 Task: Change the option "Fullscreen controller opacity between 0.1 and 1" in the Qt interface to 0.80.
Action: Mouse moved to (96, 11)
Screenshot: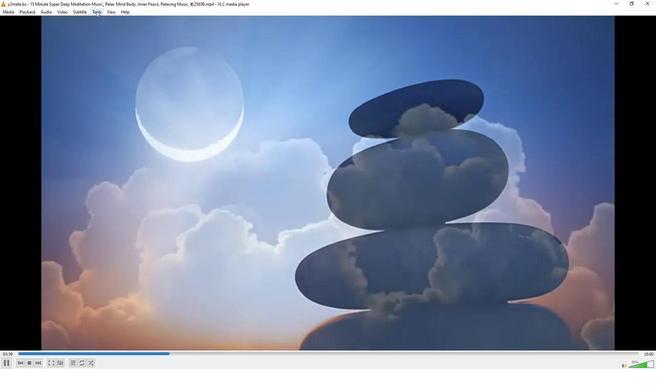 
Action: Mouse pressed left at (96, 11)
Screenshot: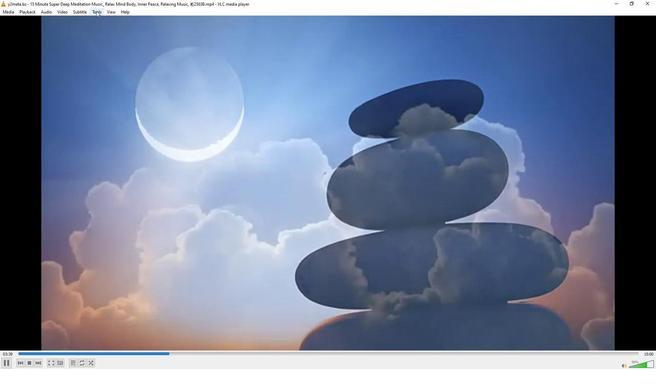 
Action: Mouse moved to (113, 93)
Screenshot: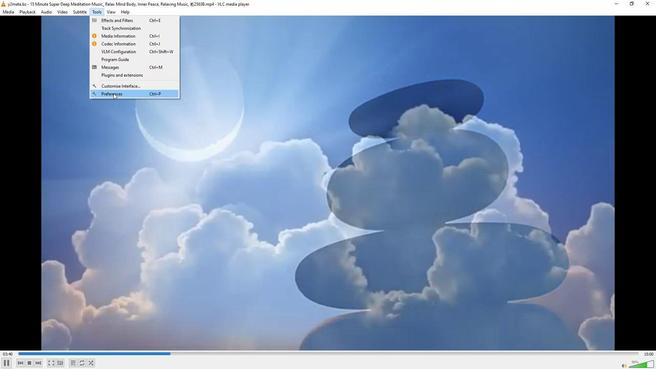 
Action: Mouse pressed left at (113, 93)
Screenshot: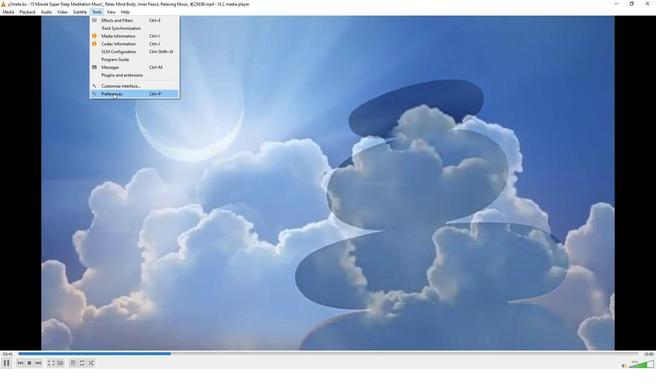 
Action: Mouse moved to (216, 299)
Screenshot: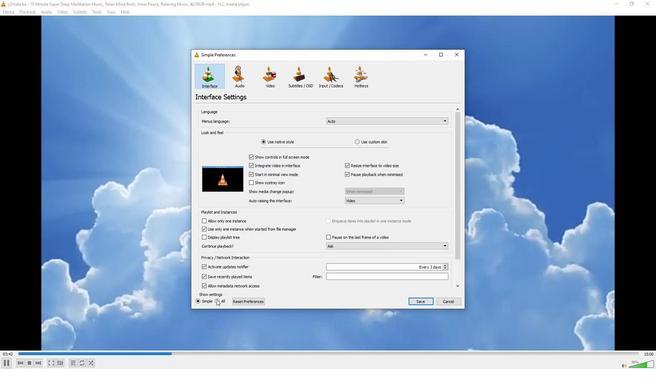 
Action: Mouse pressed left at (216, 299)
Screenshot: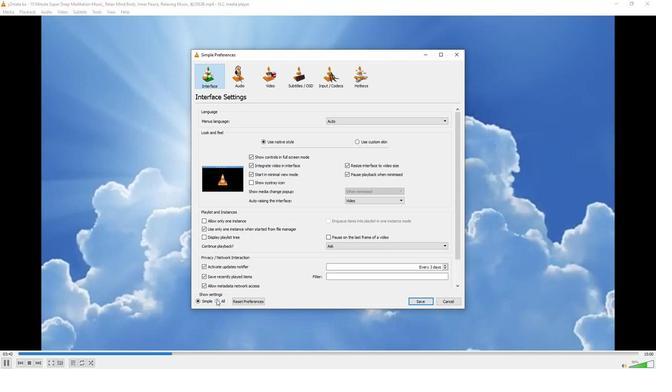 
Action: Mouse moved to (206, 270)
Screenshot: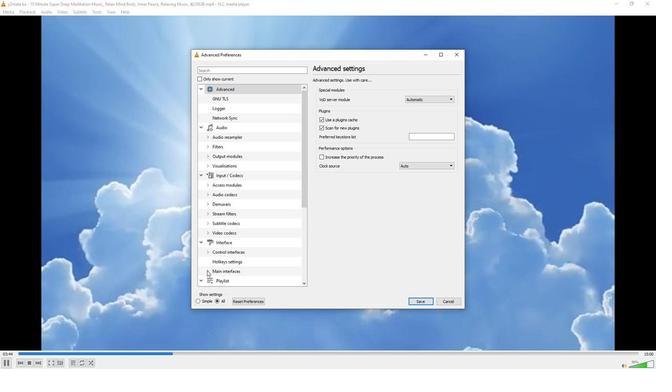 
Action: Mouse pressed left at (206, 270)
Screenshot: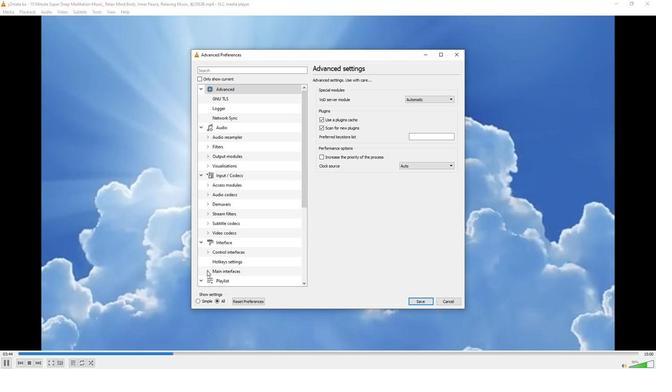
Action: Mouse moved to (216, 262)
Screenshot: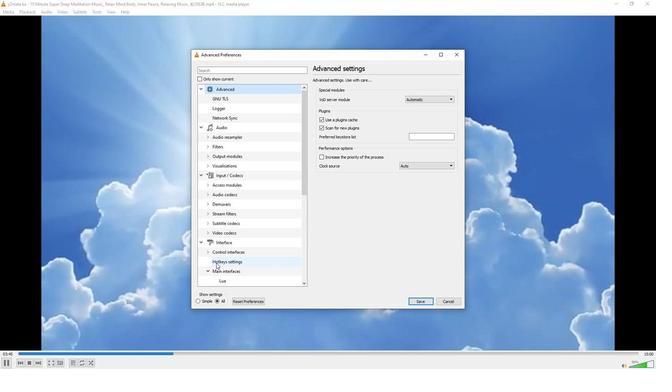 
Action: Mouse scrolled (216, 262) with delta (0, 0)
Screenshot: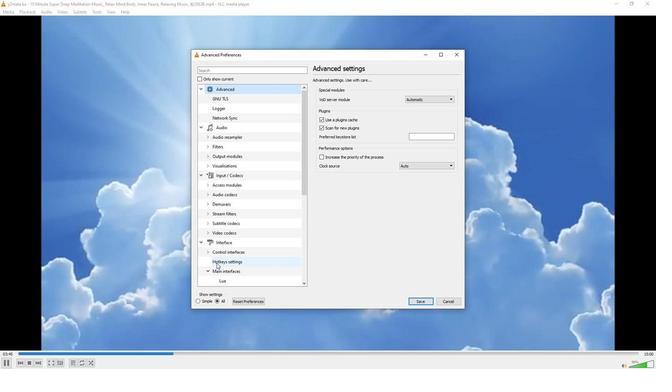 
Action: Mouse moved to (217, 260)
Screenshot: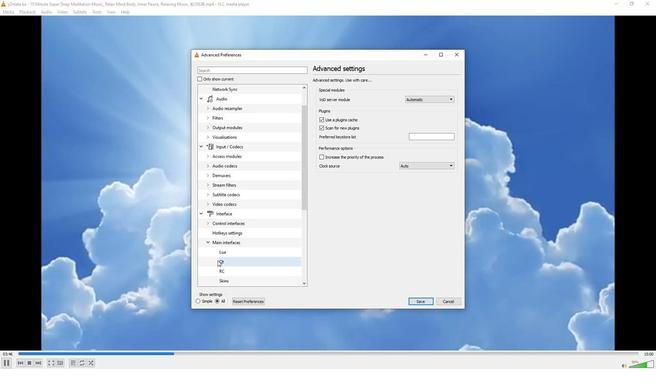 
Action: Mouse pressed left at (217, 260)
Screenshot: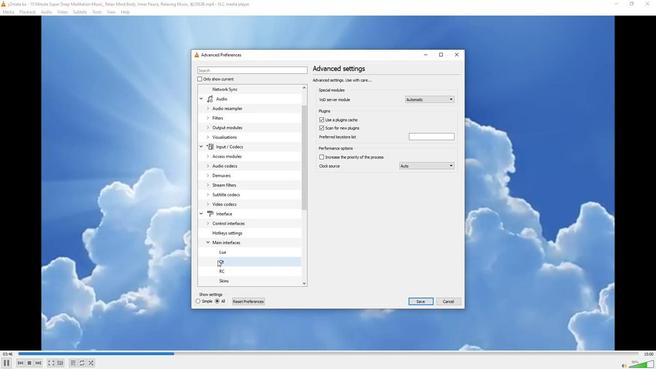 
Action: Mouse moved to (447, 143)
Screenshot: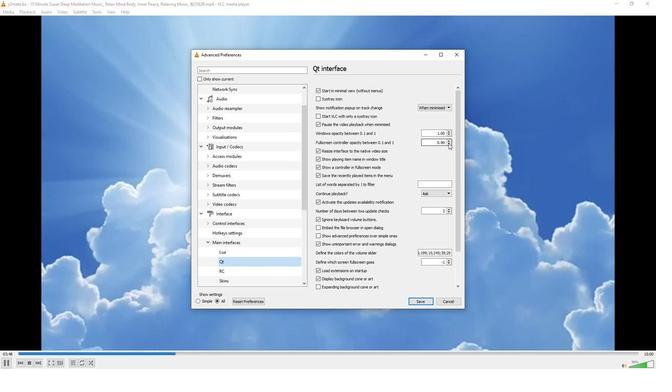
Action: Mouse pressed left at (447, 143)
Screenshot: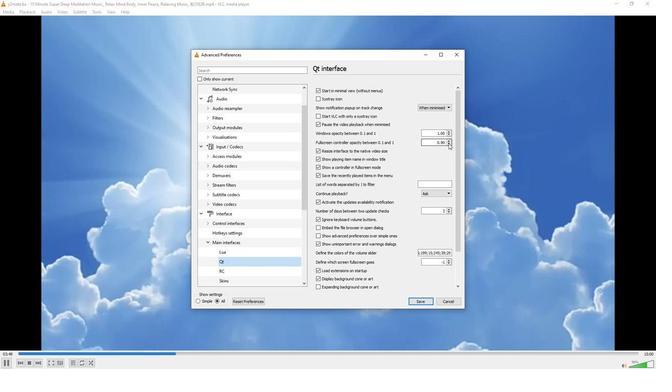 
Action: Mouse moved to (441, 146)
Screenshot: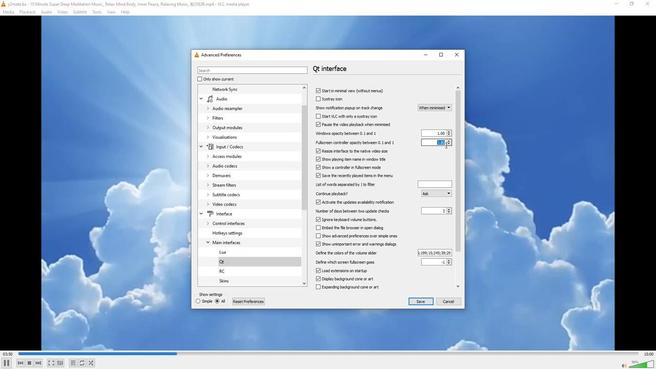 
